 Task: Use the formula "BETA.DIST" in spreadsheet "Project portfolio".
Action: Mouse moved to (727, 259)
Screenshot: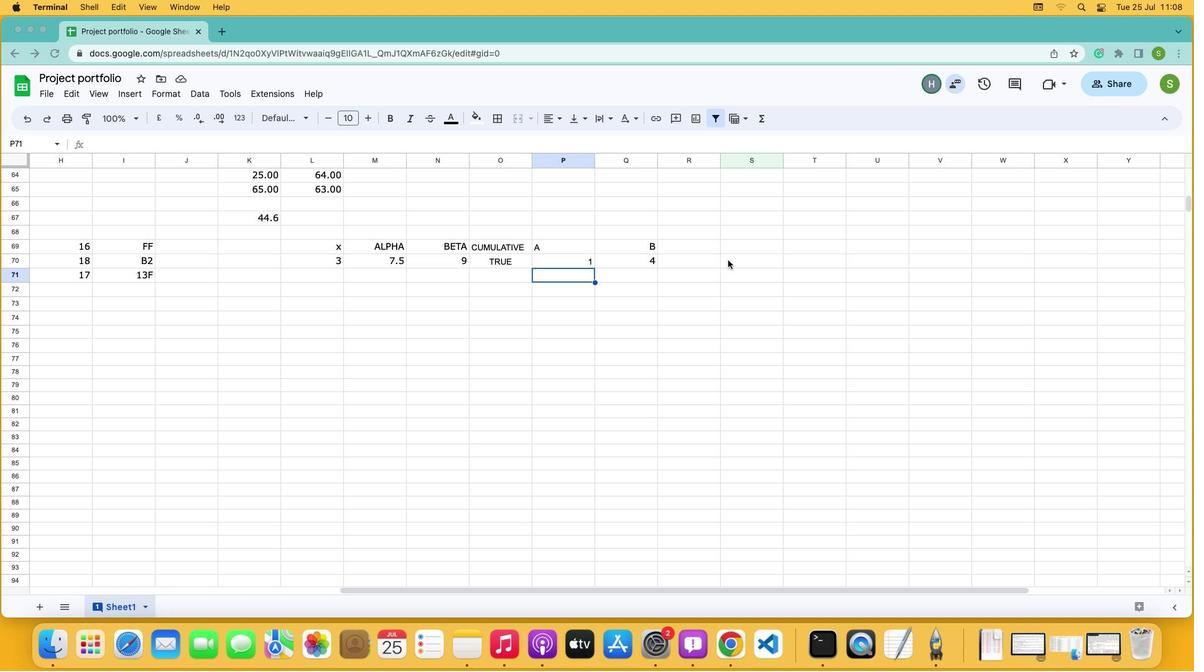 
Action: Mouse pressed left at (727, 259)
Screenshot: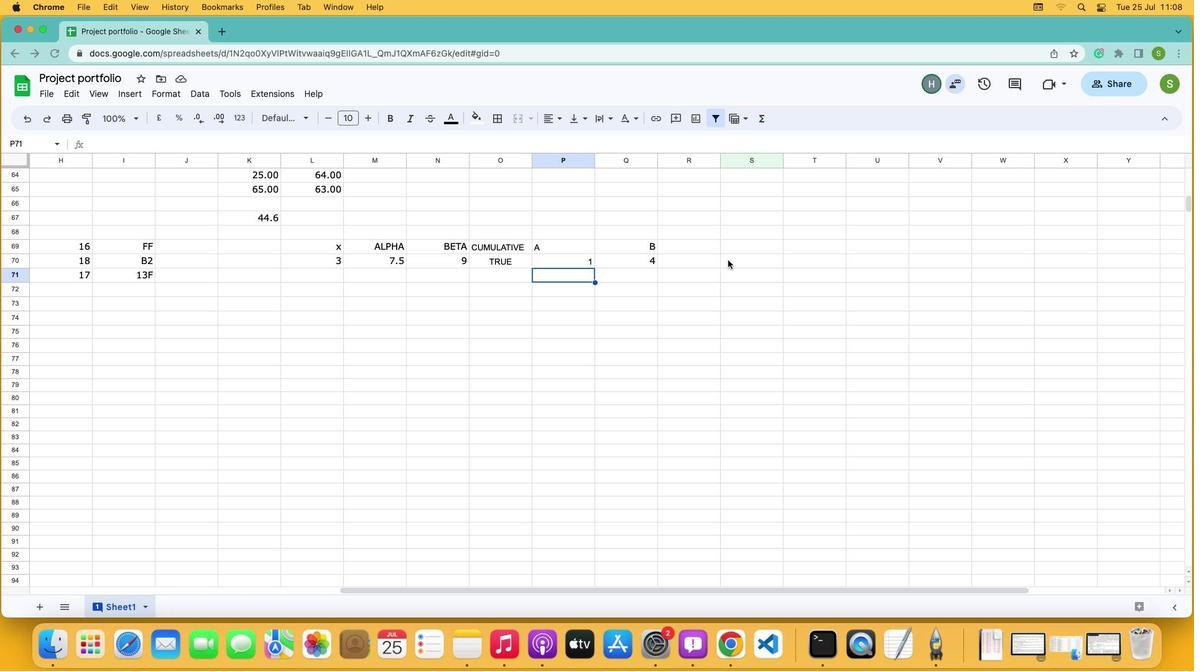 
Action: Mouse pressed left at (727, 259)
Screenshot: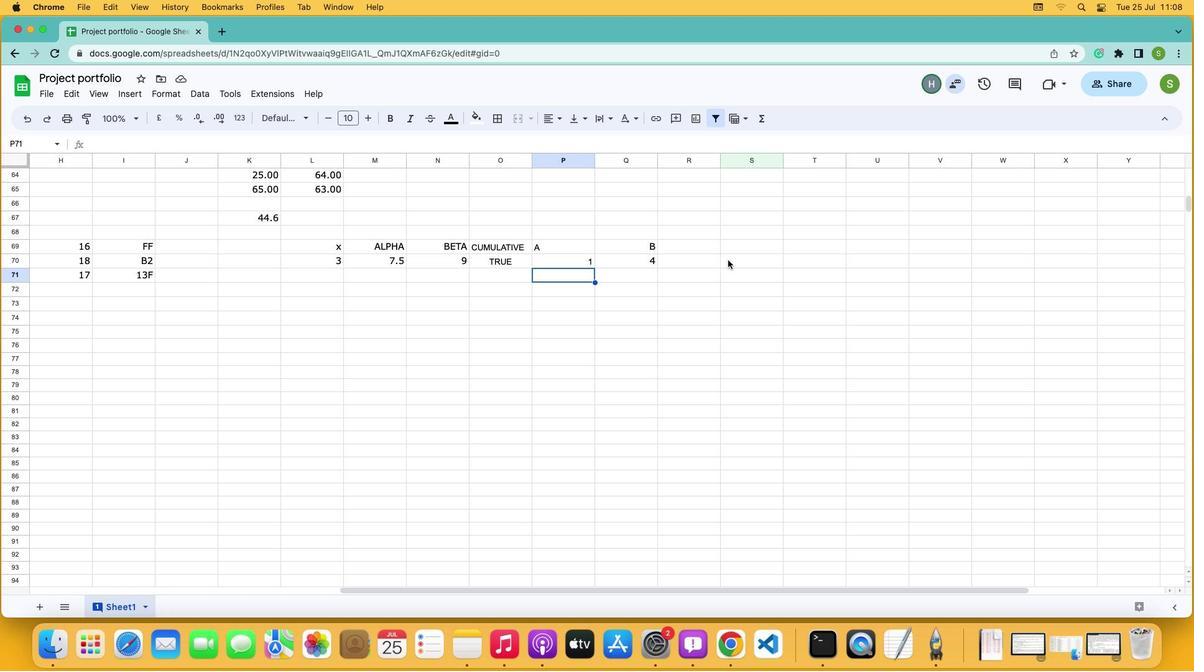 
Action: Mouse moved to (760, 113)
Screenshot: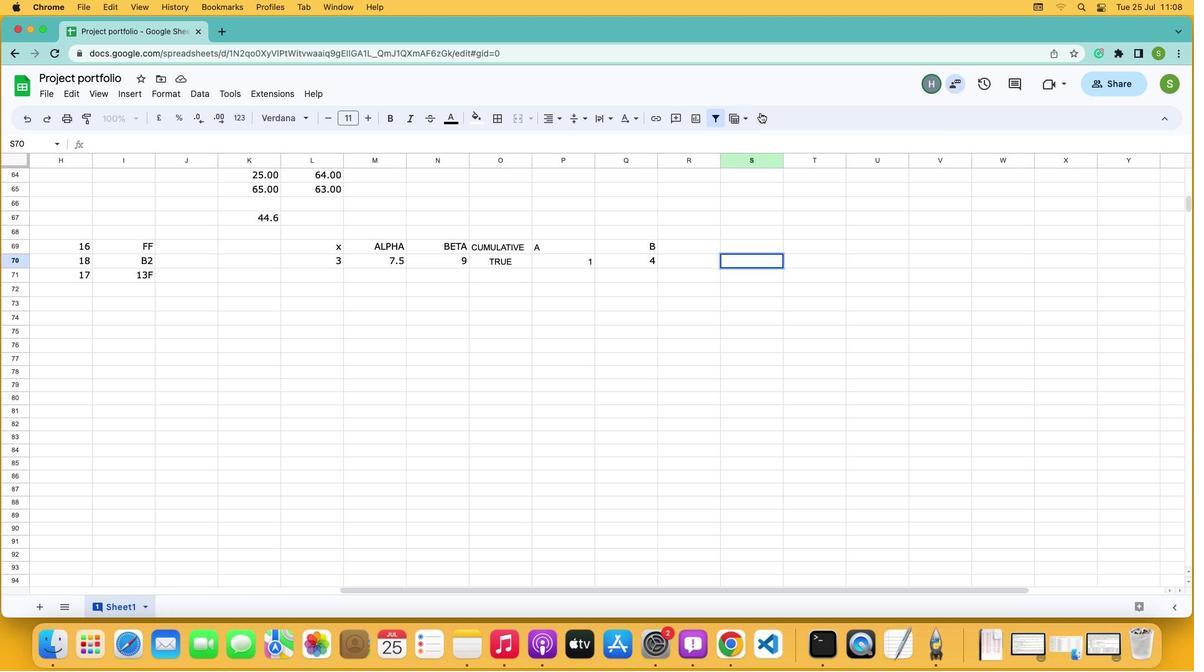 
Action: Mouse pressed left at (760, 113)
Screenshot: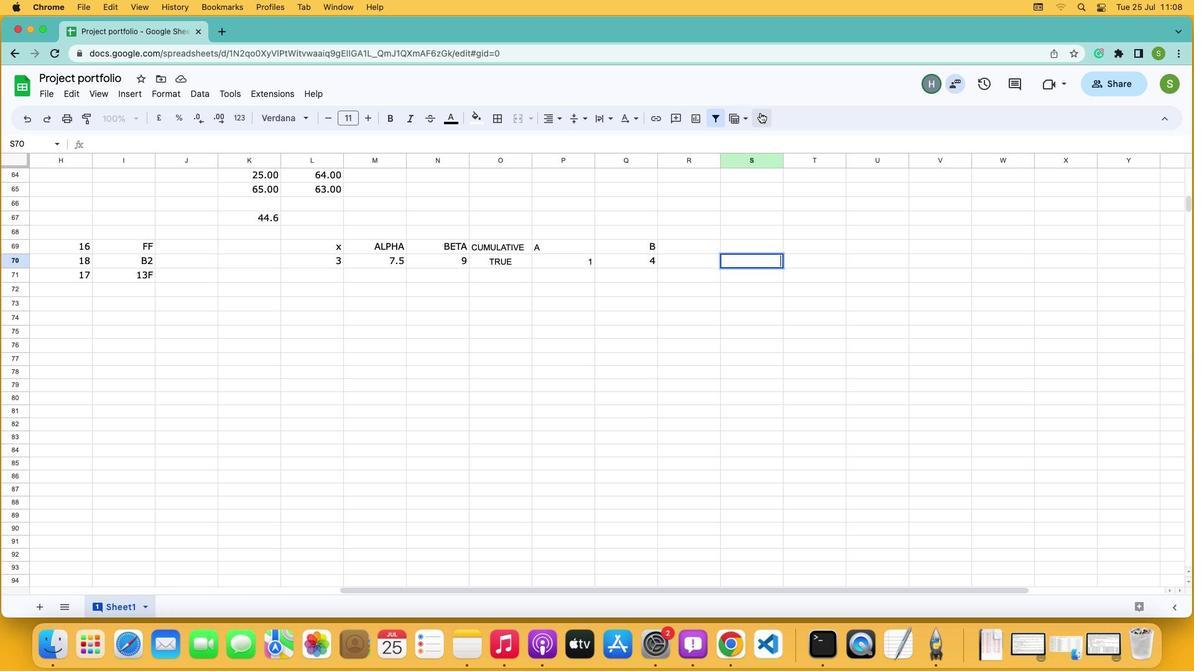 
Action: Mouse moved to (772, 249)
Screenshot: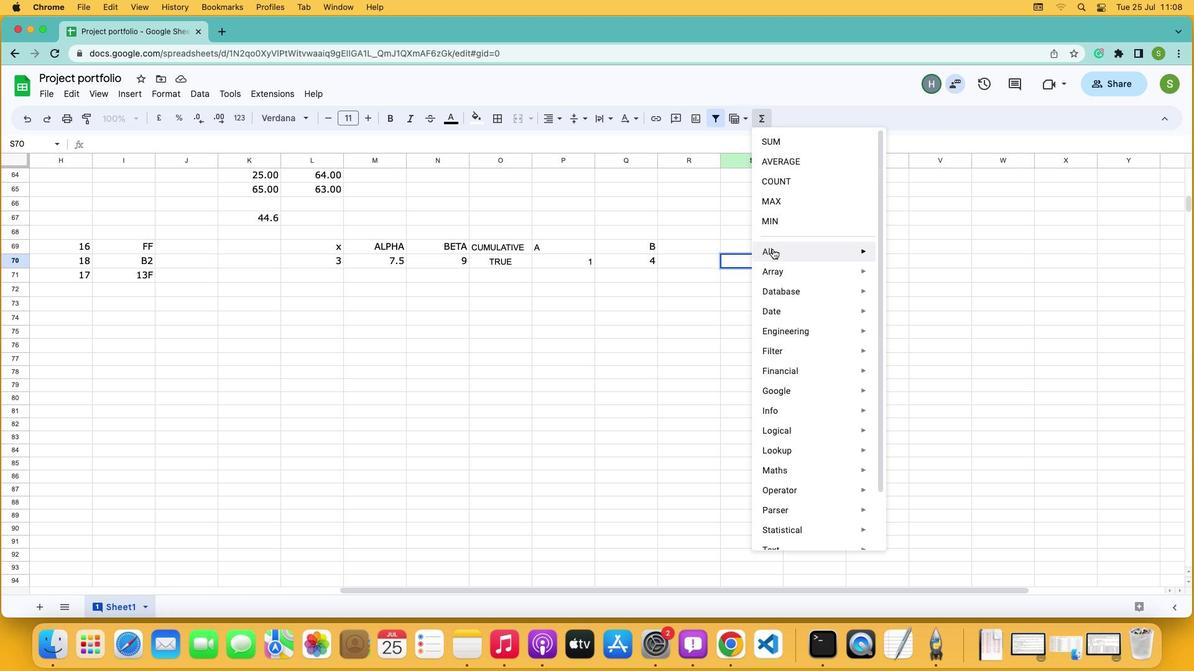 
Action: Mouse pressed left at (772, 249)
Screenshot: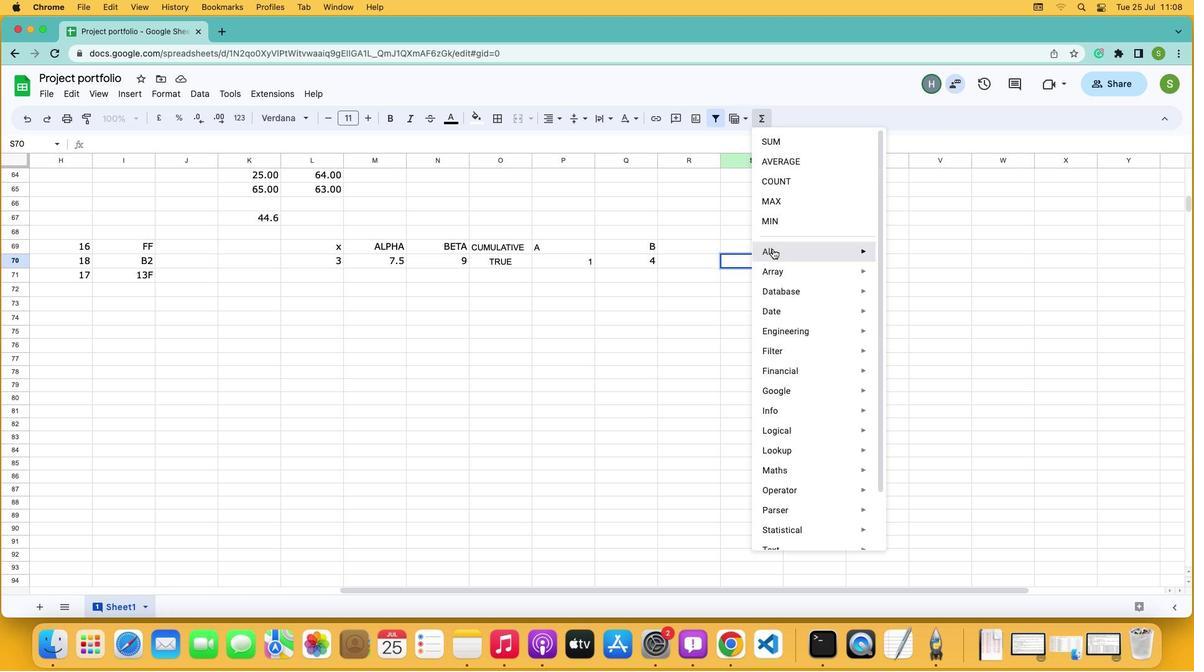 
Action: Mouse moved to (898, 192)
Screenshot: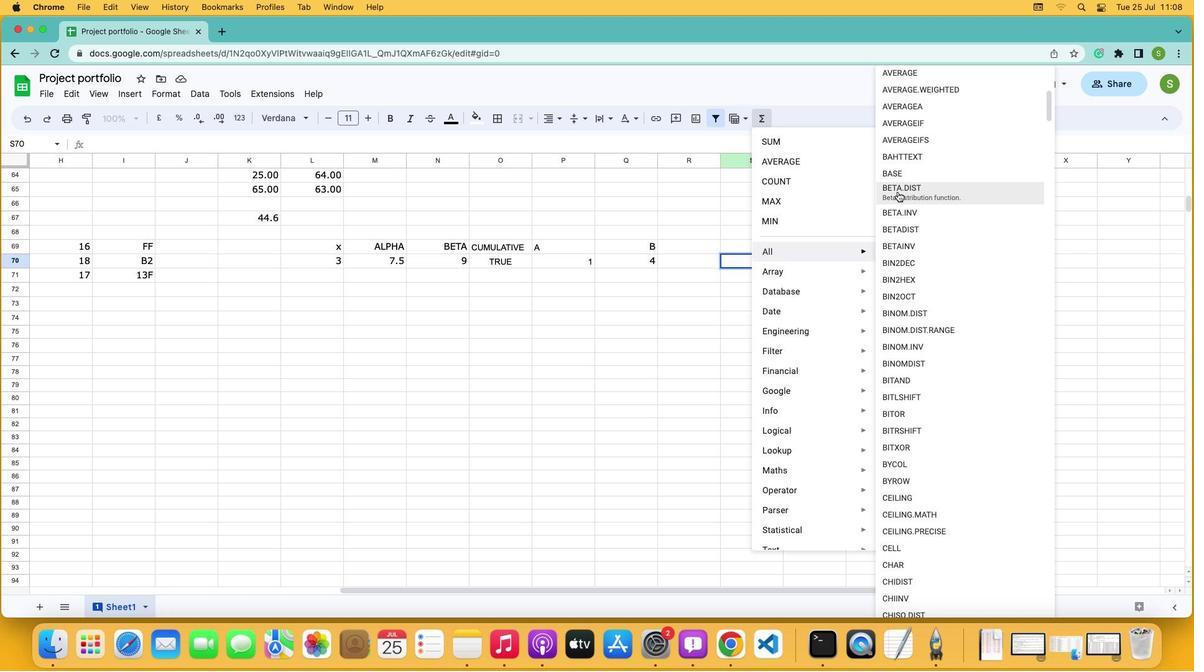 
Action: Mouse pressed left at (898, 192)
Screenshot: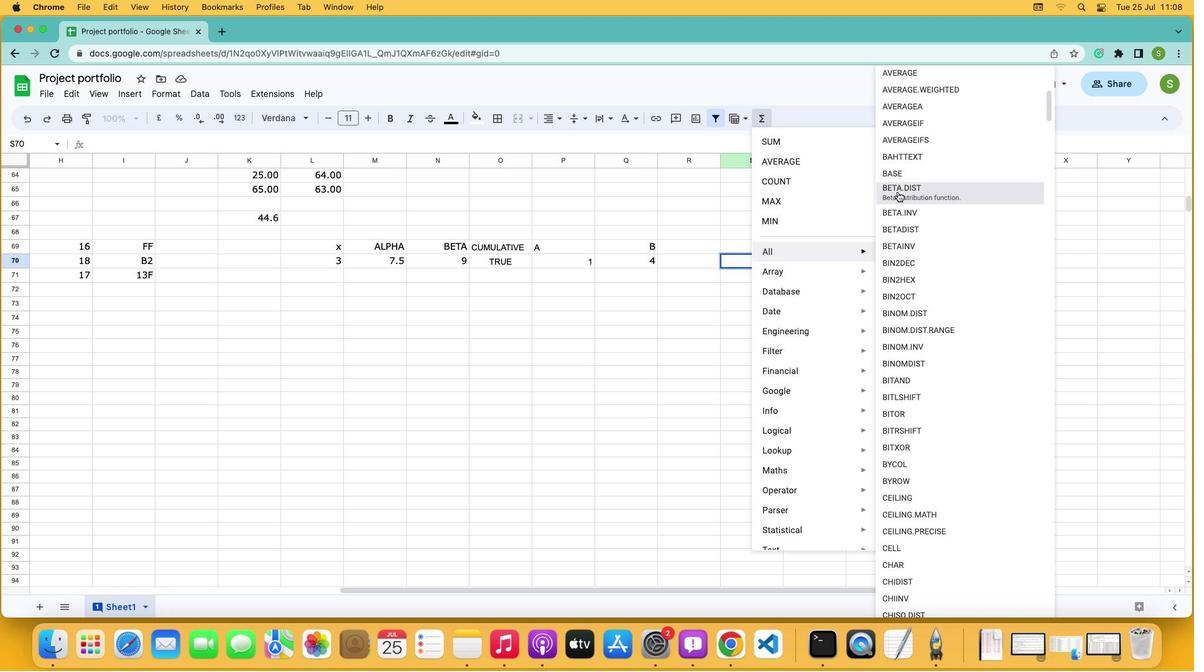
Action: Mouse moved to (323, 261)
Screenshot: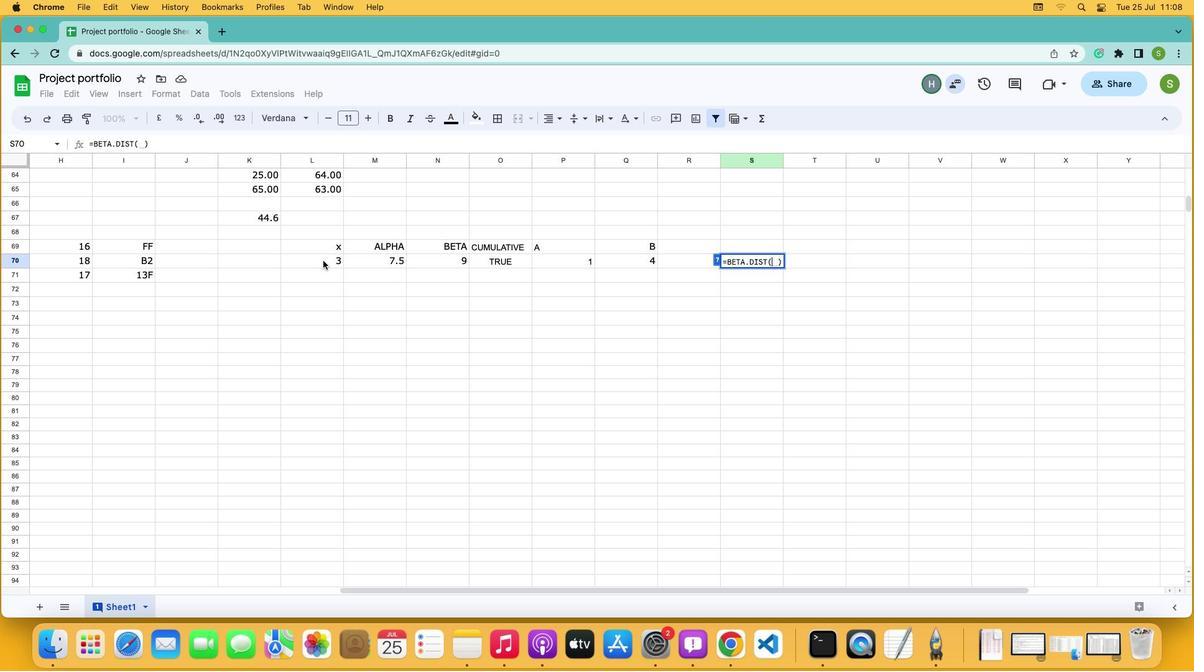 
Action: Mouse pressed left at (323, 261)
Screenshot: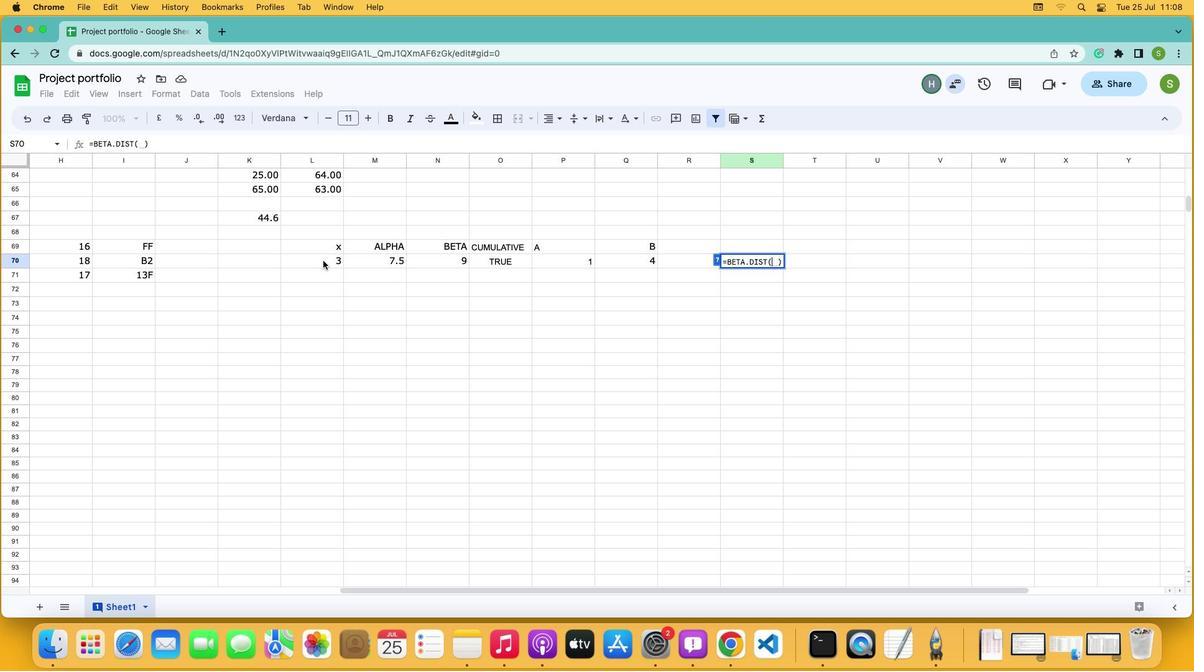 
Action: Key pressed ','
Screenshot: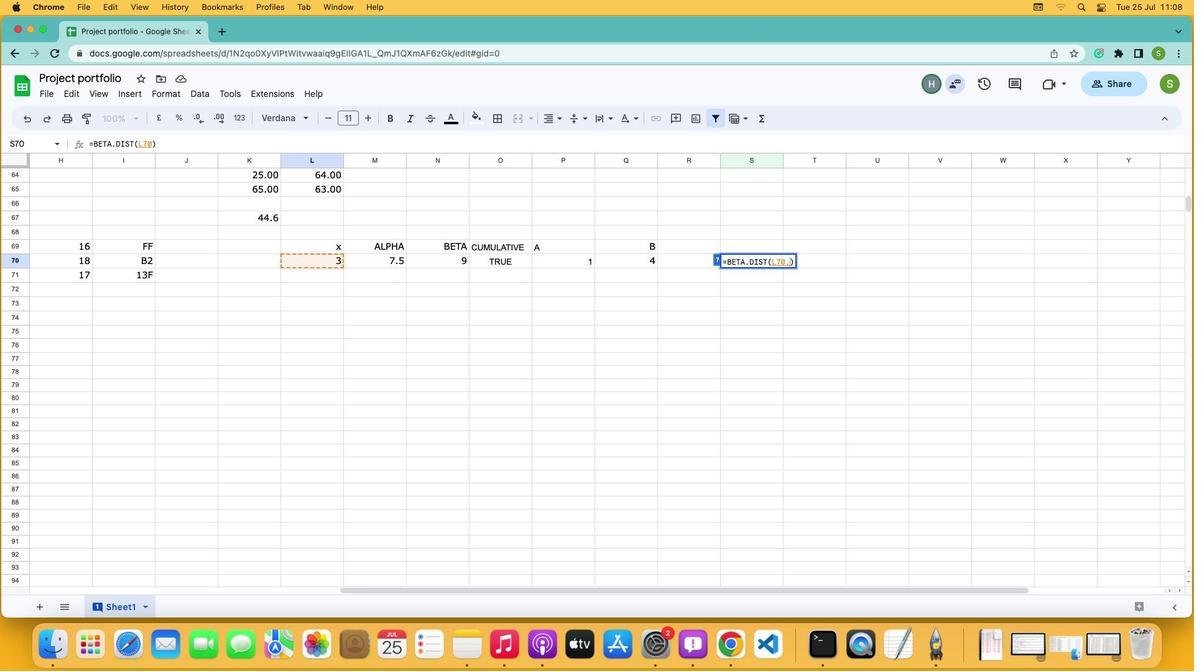 
Action: Mouse moved to (377, 261)
Screenshot: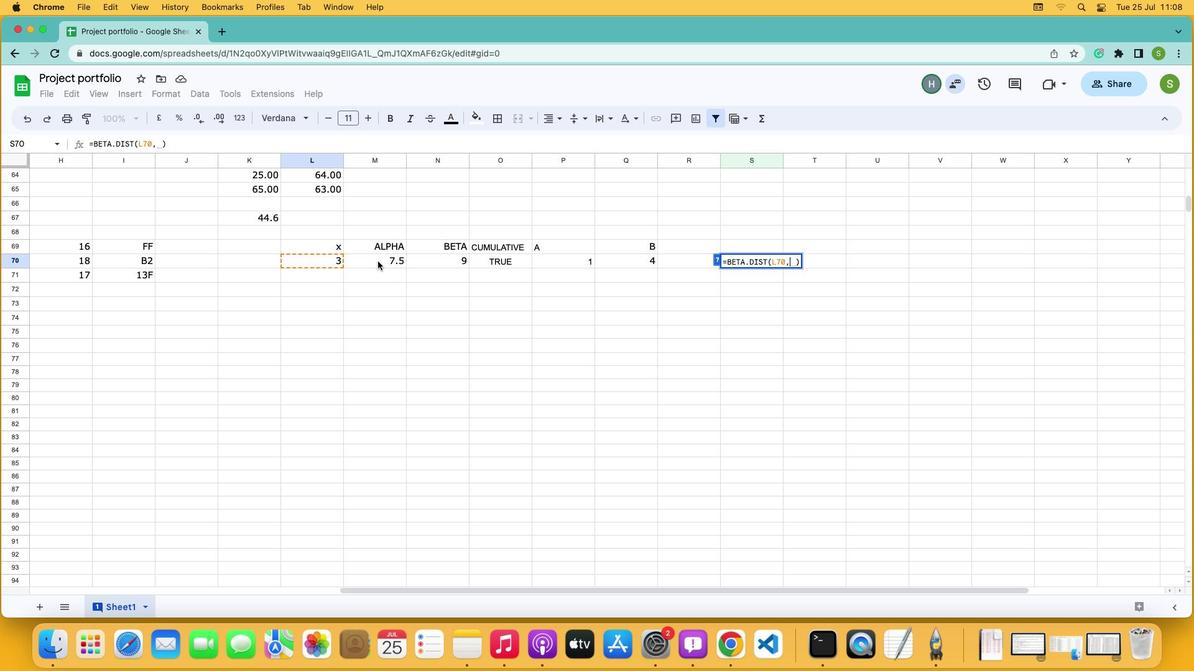
Action: Mouse pressed left at (377, 261)
Screenshot: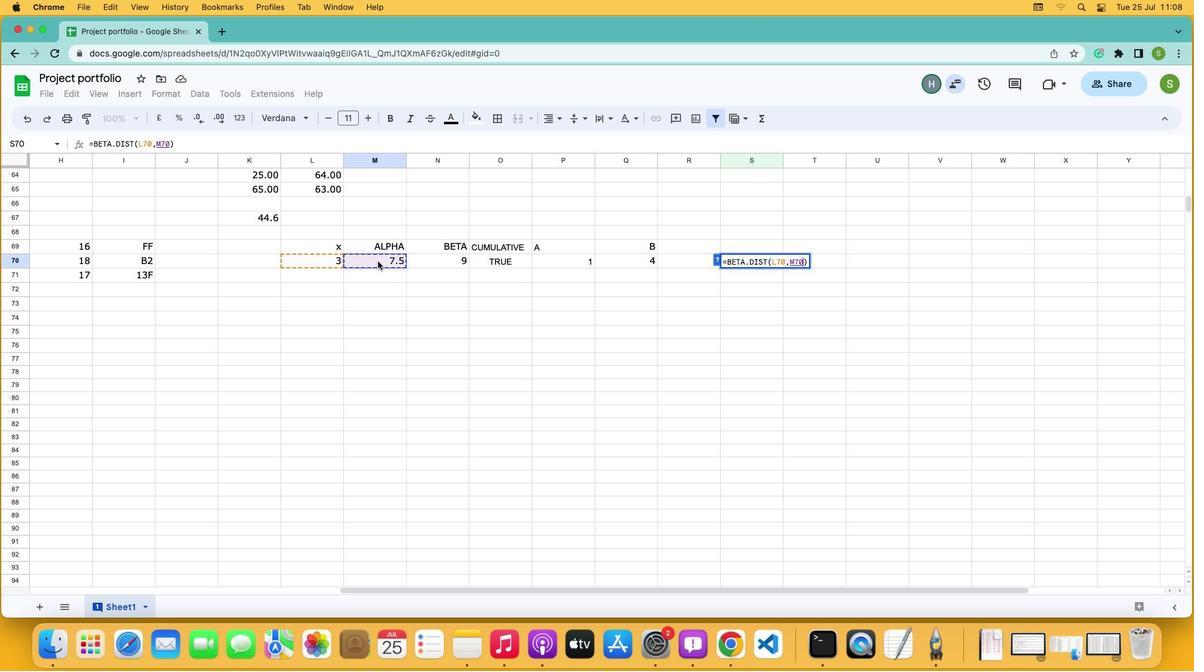 
Action: Key pressed ','
Screenshot: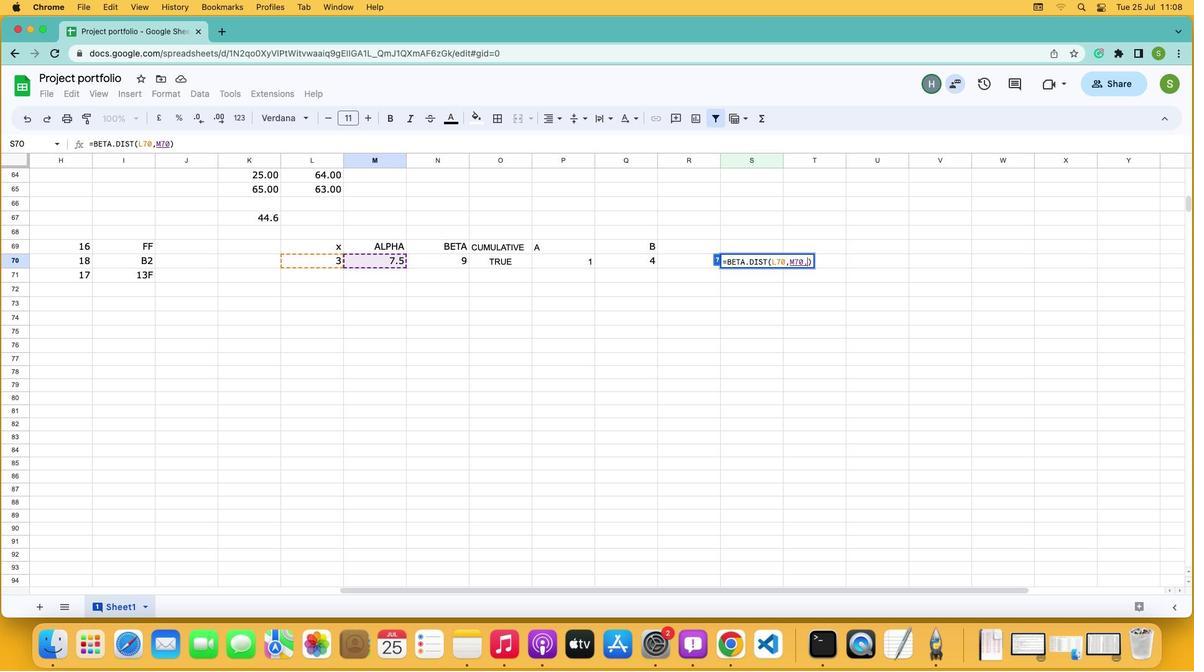
Action: Mouse moved to (434, 257)
Screenshot: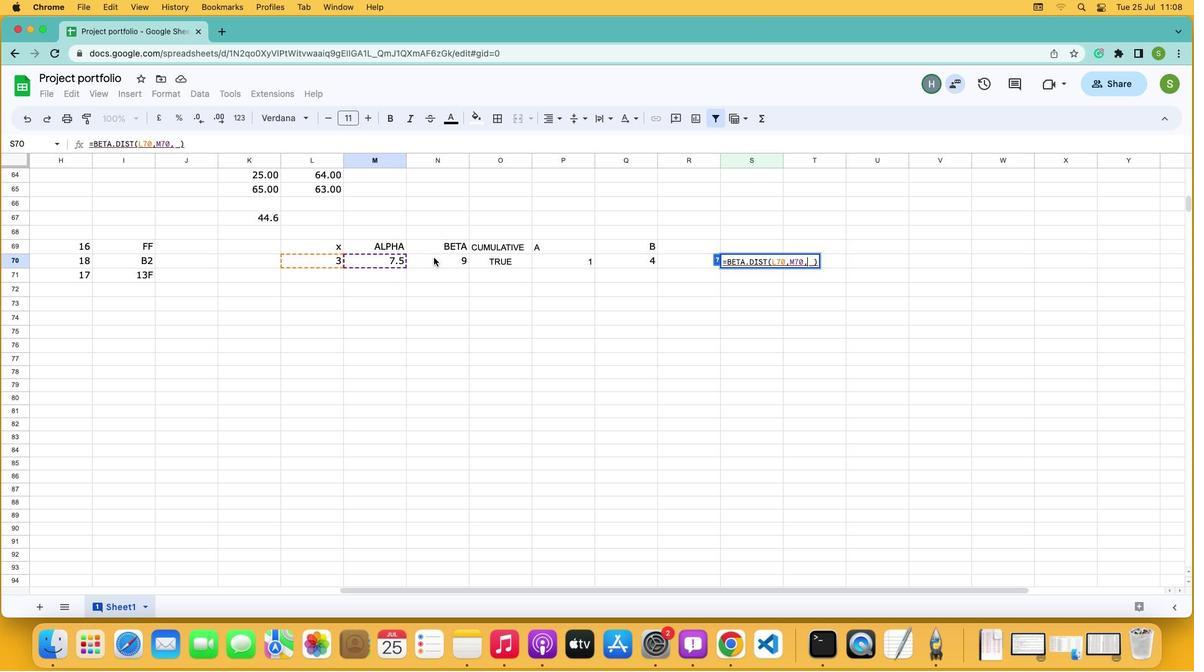 
Action: Mouse pressed left at (434, 257)
Screenshot: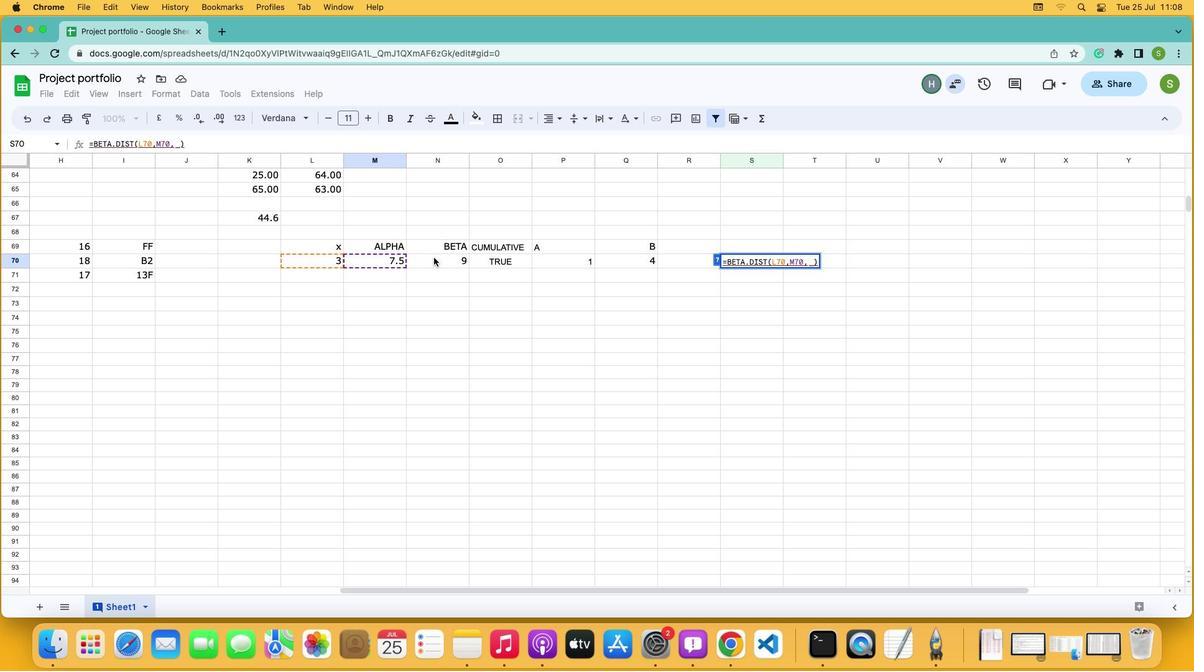 
Action: Key pressed ','
Screenshot: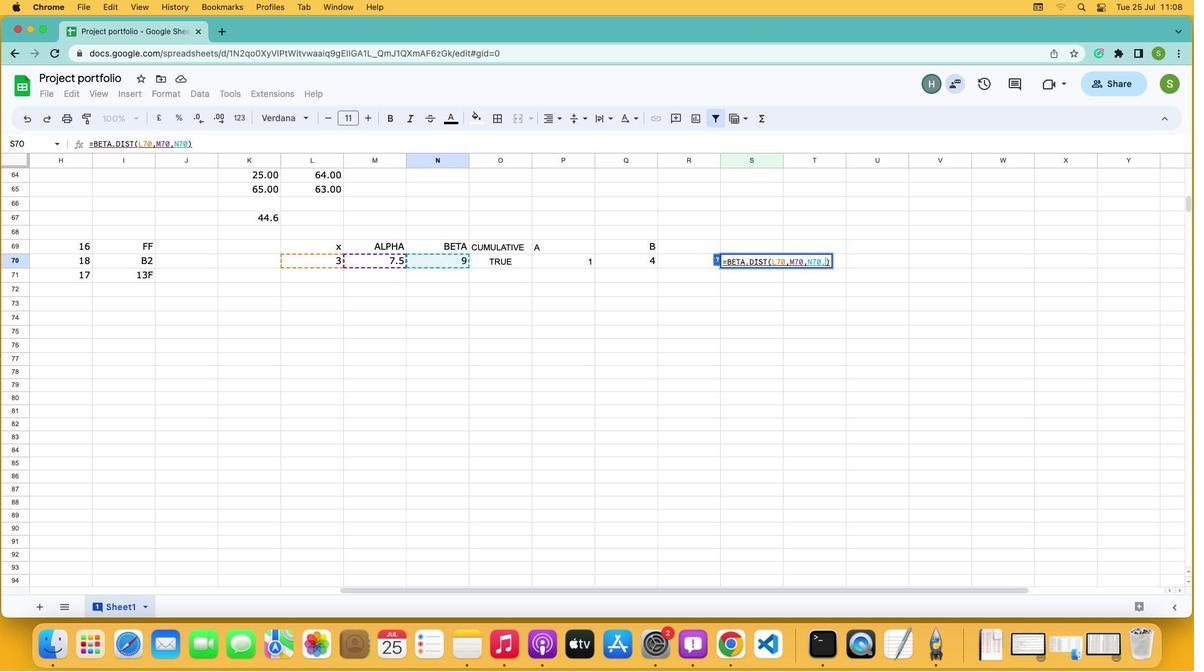 
Action: Mouse moved to (482, 257)
Screenshot: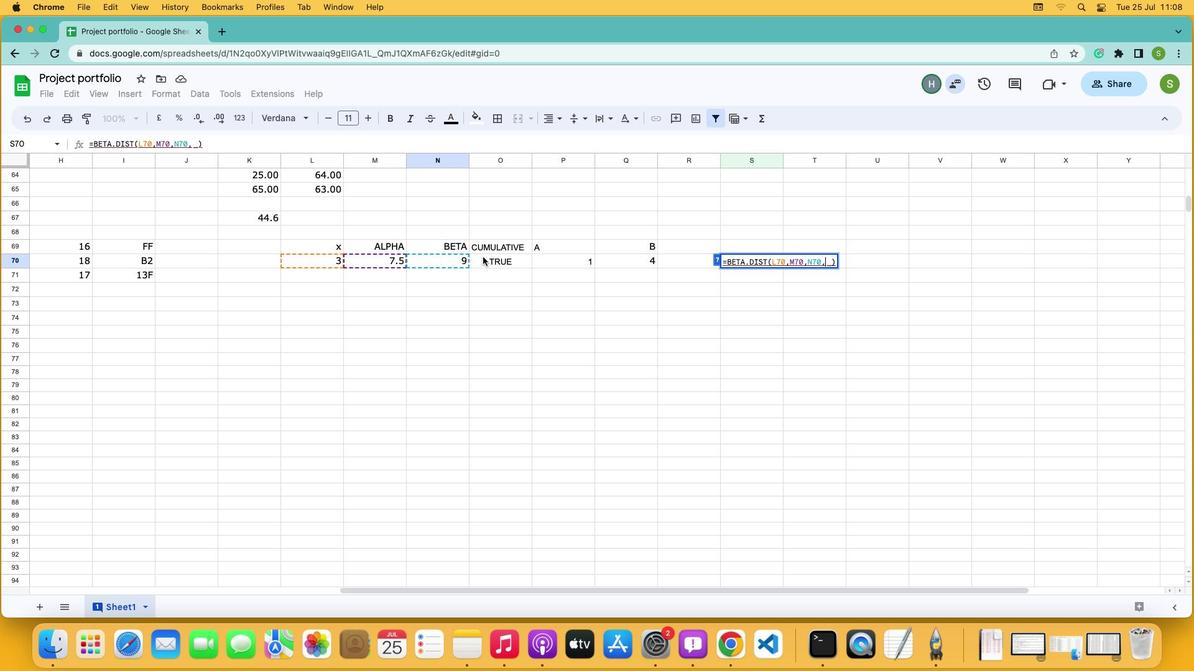 
Action: Mouse pressed left at (482, 257)
Screenshot: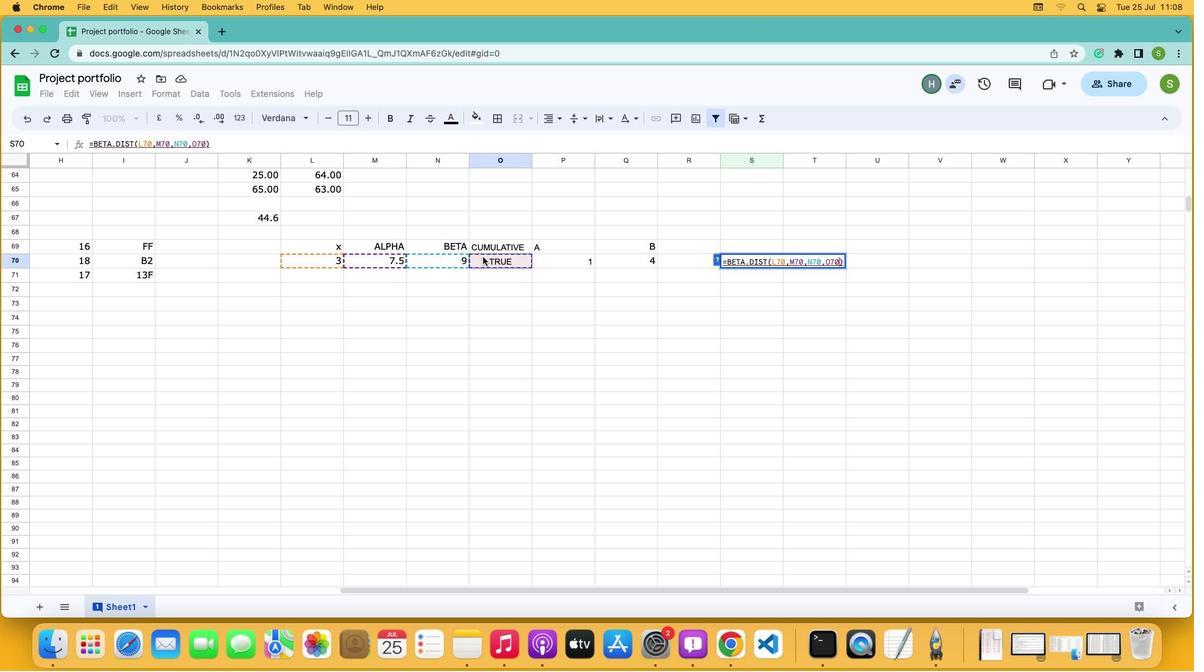 
Action: Key pressed ','
Screenshot: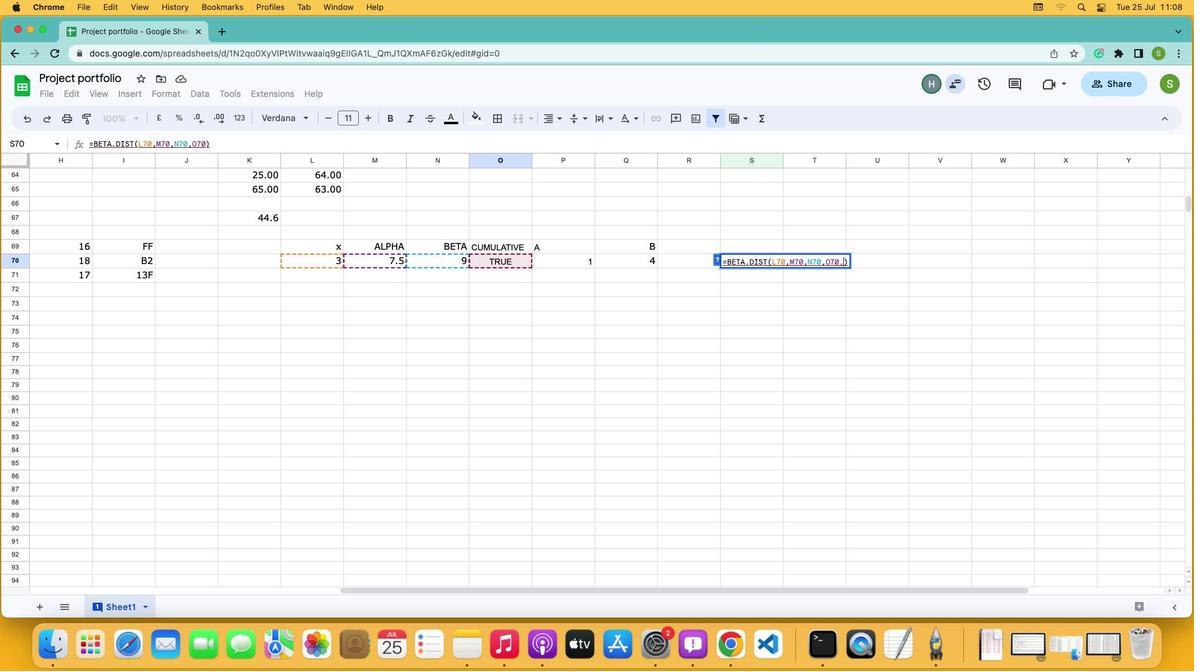 
Action: Mouse moved to (557, 264)
Screenshot: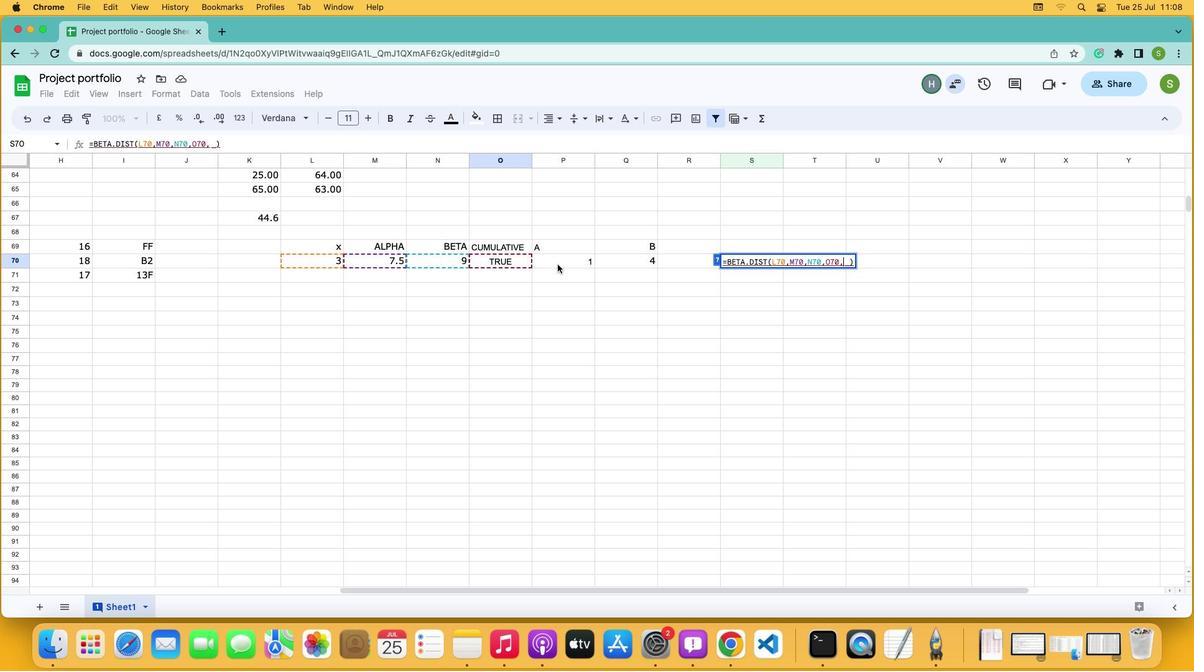 
Action: Mouse pressed left at (557, 264)
Screenshot: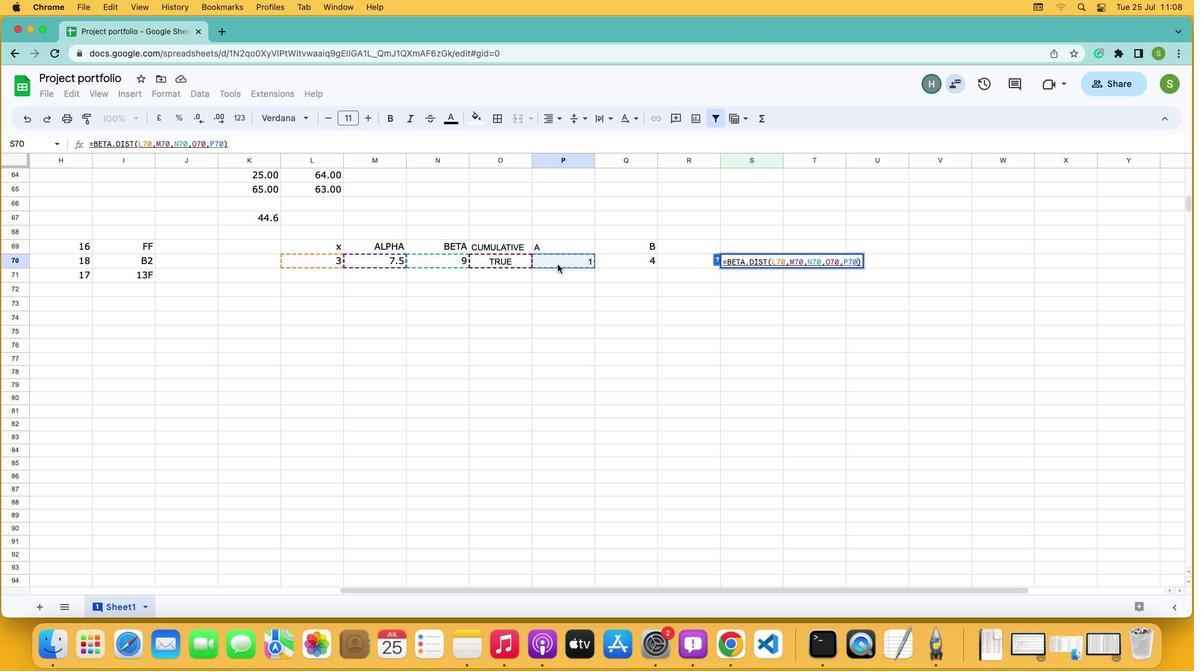 
Action: Key pressed ','
Screenshot: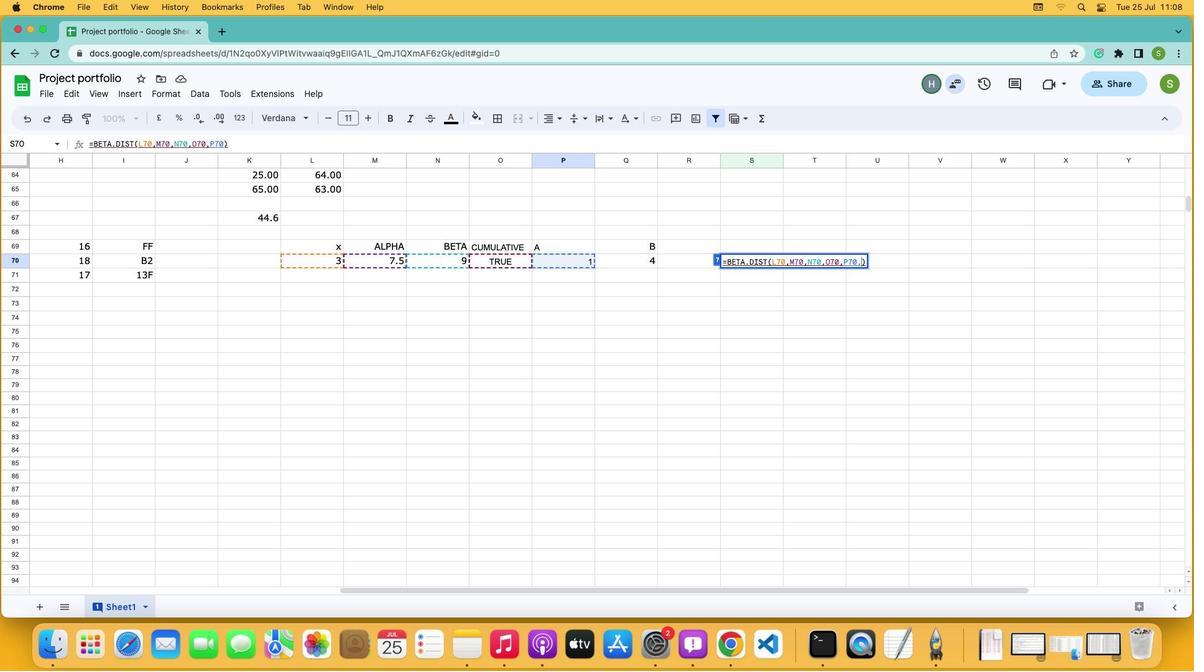 
Action: Mouse moved to (606, 259)
Screenshot: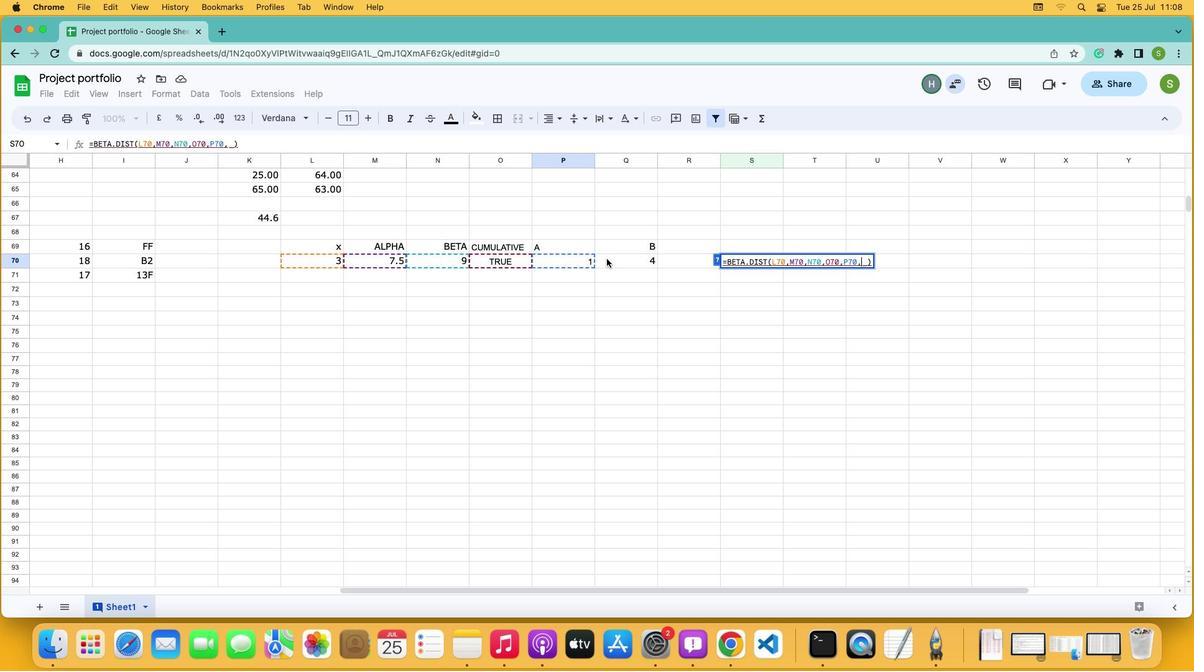 
Action: Mouse pressed left at (606, 259)
Screenshot: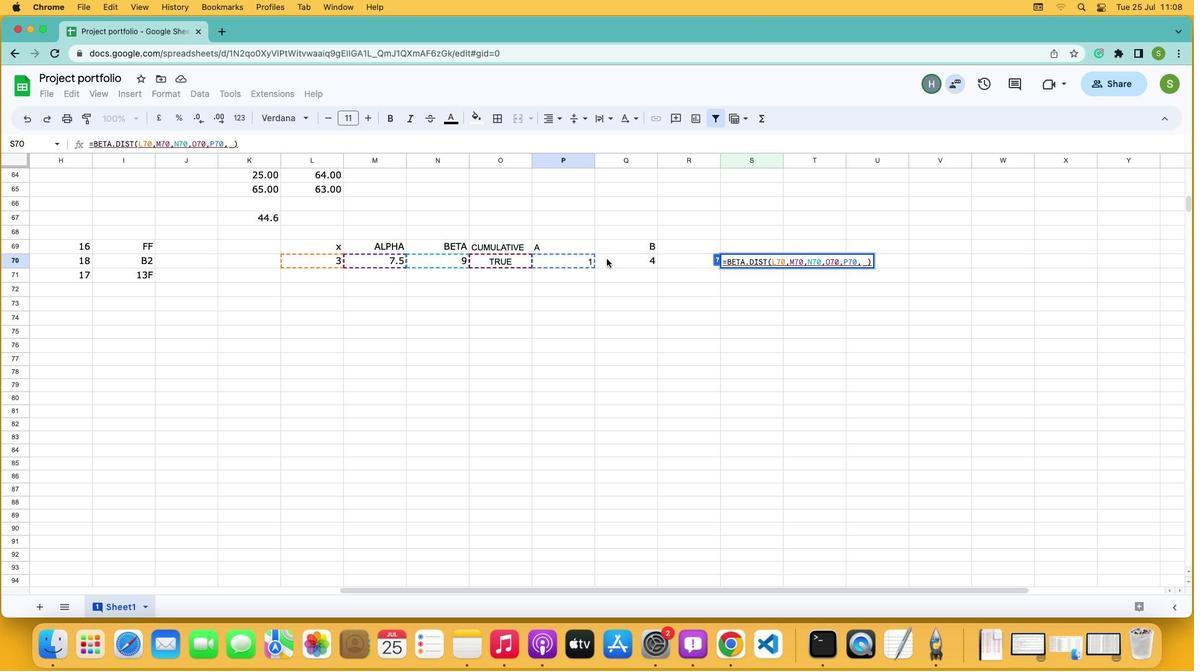 
Action: Key pressed Key.enter
Screenshot: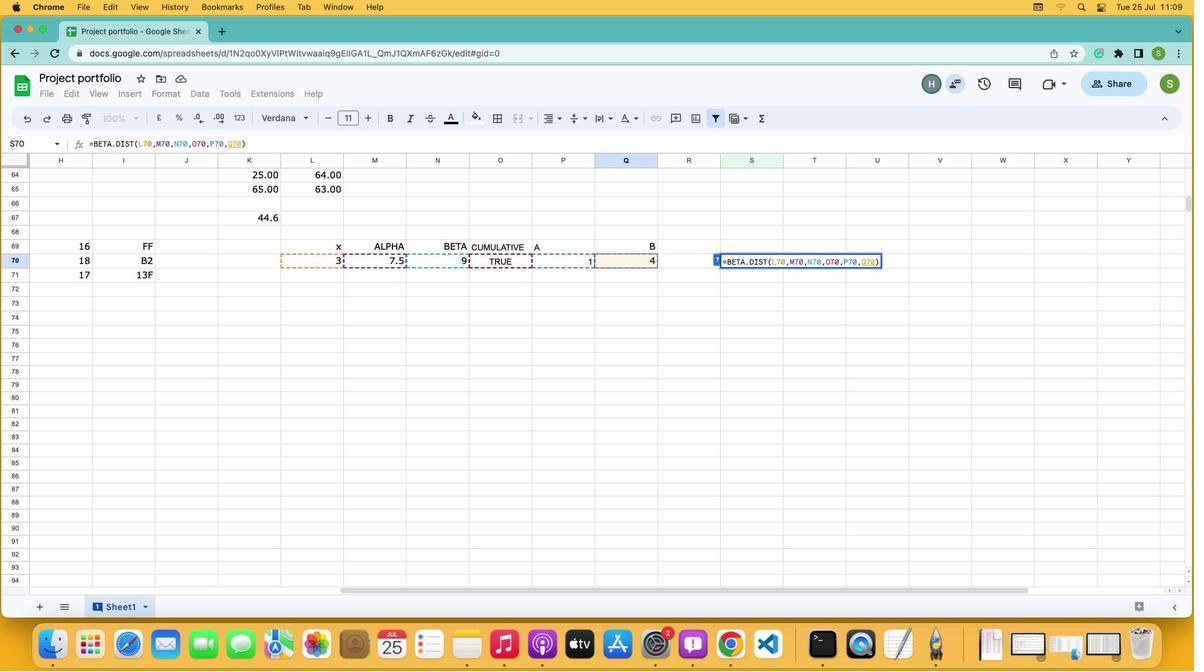 
